 Task: Sort the list "backlog" "by votes" "descending.
Action: Mouse moved to (1272, 328)
Screenshot: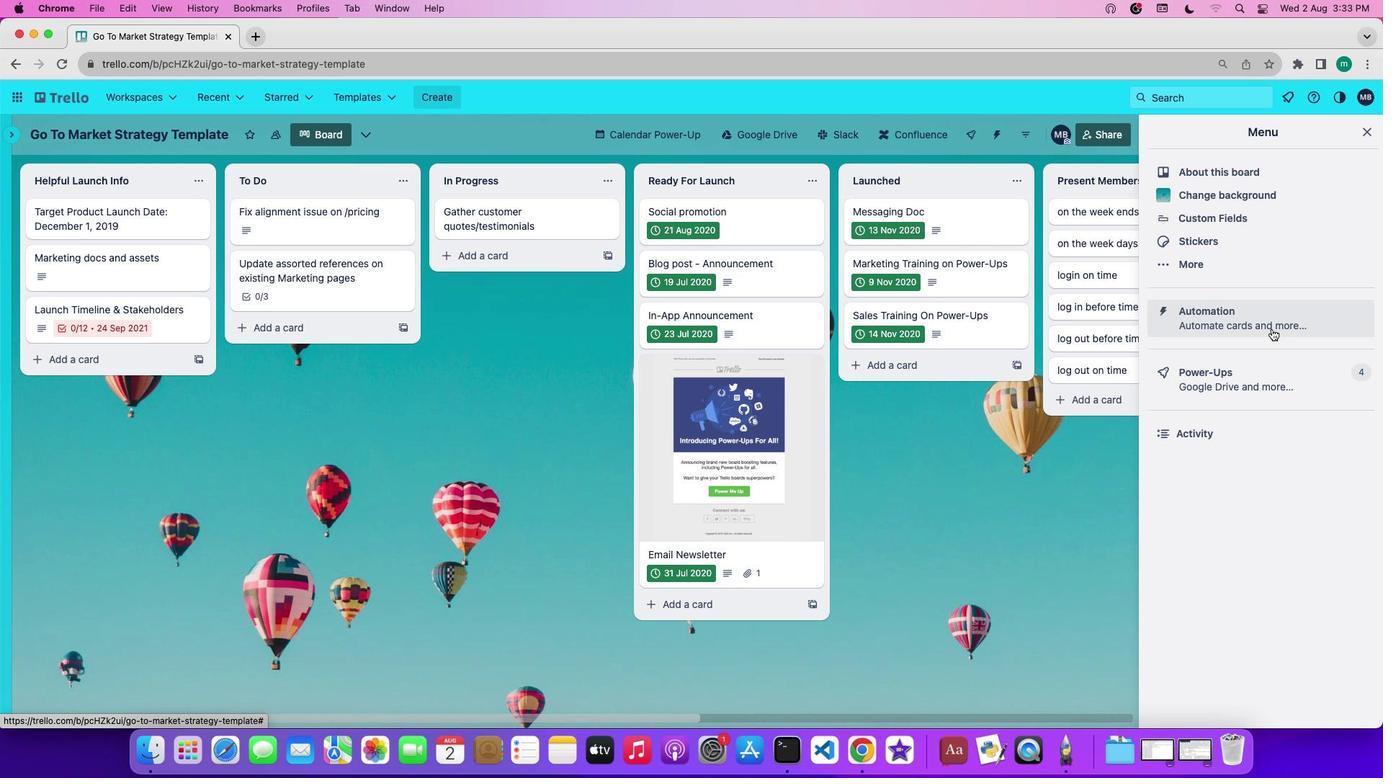 
Action: Mouse pressed left at (1272, 328)
Screenshot: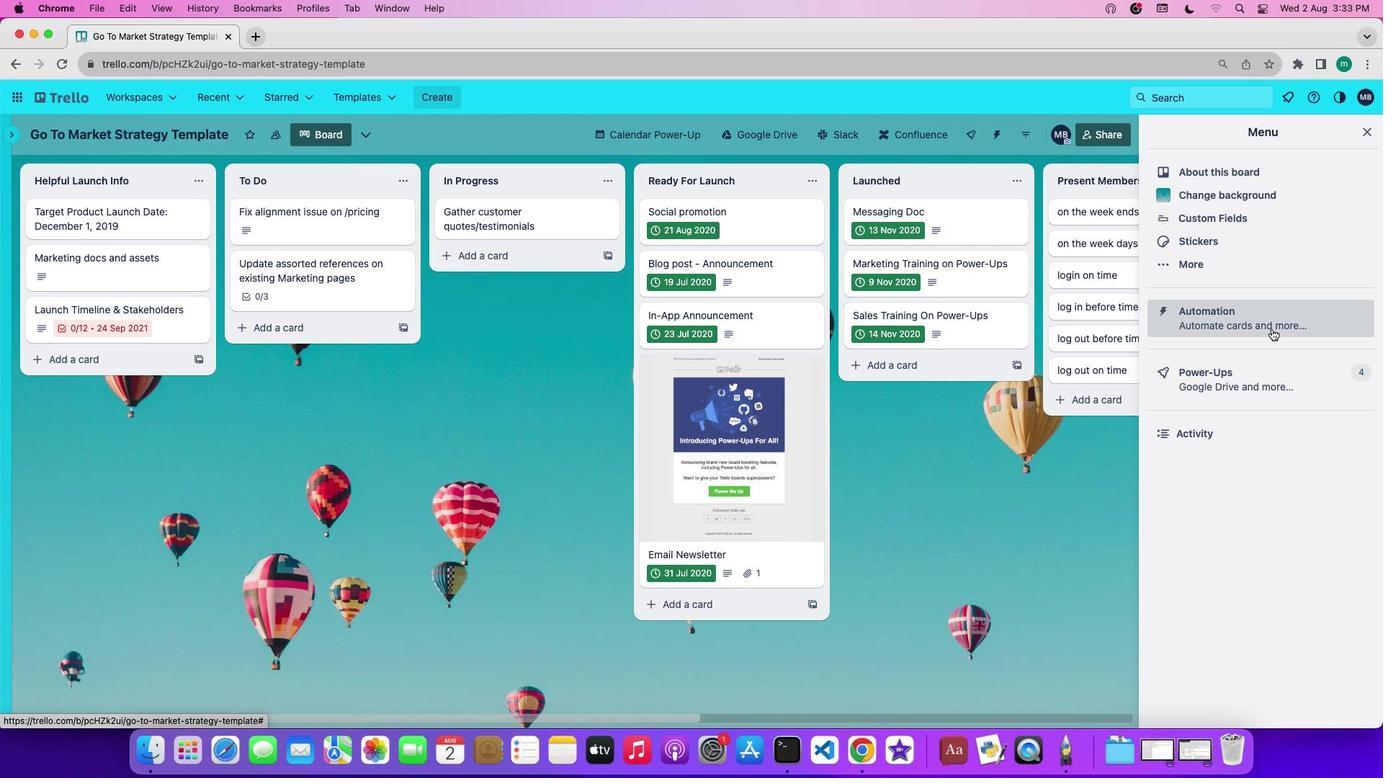 
Action: Mouse moved to (82, 374)
Screenshot: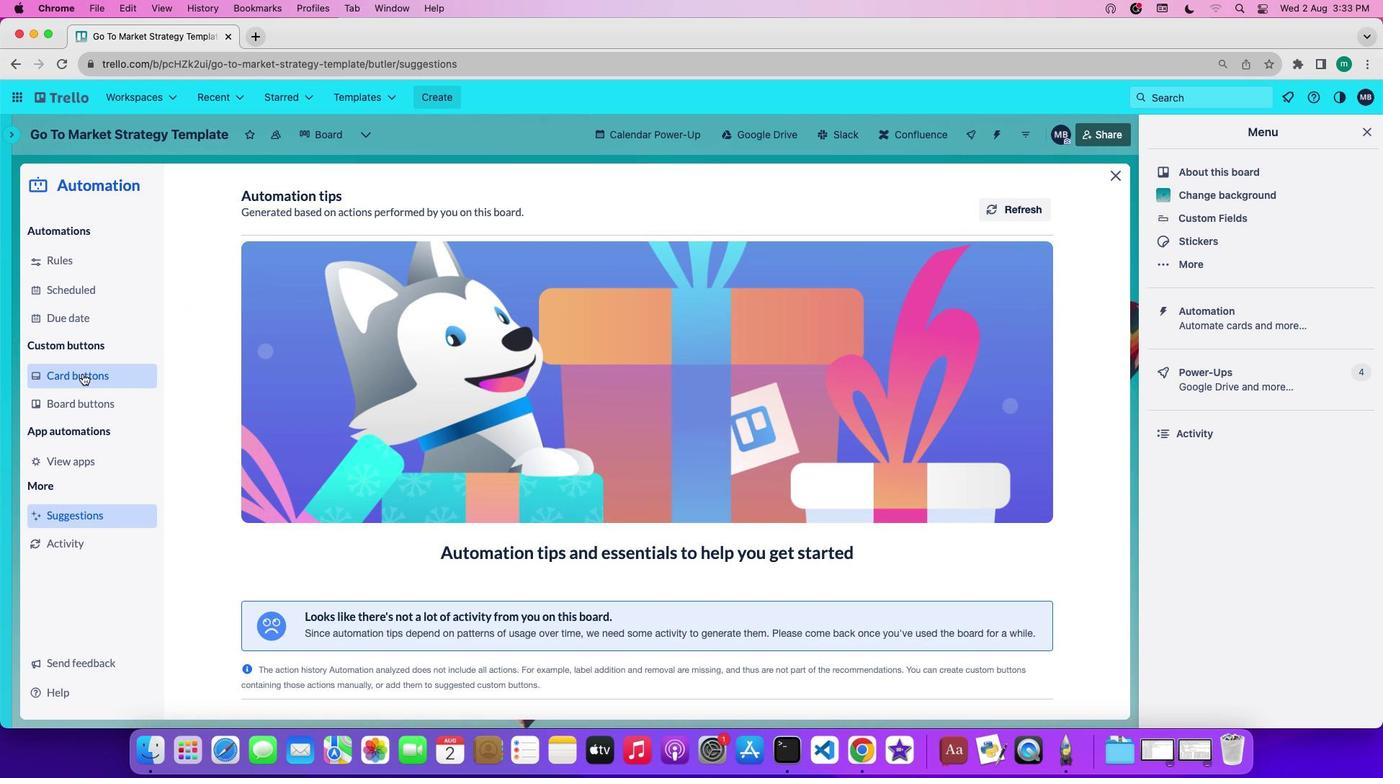 
Action: Mouse pressed left at (82, 374)
Screenshot: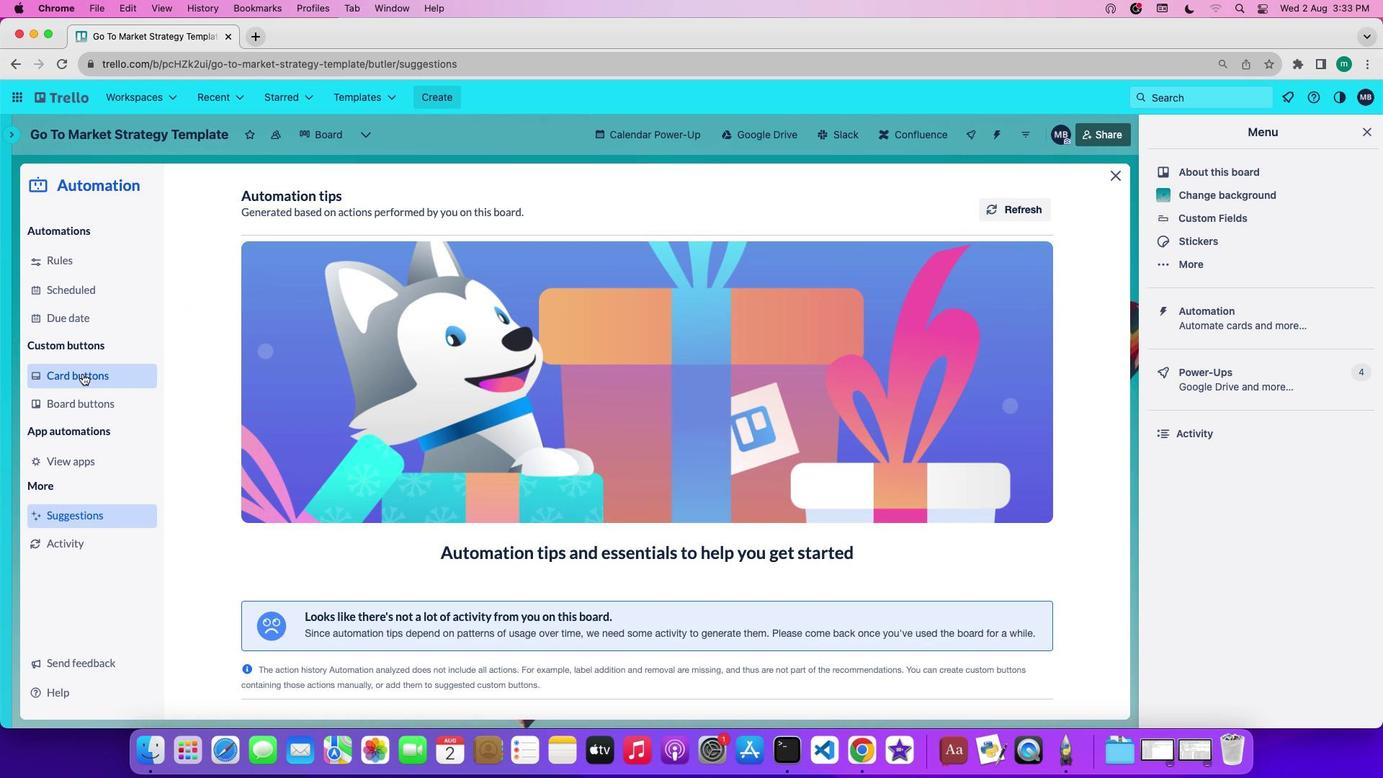 
Action: Mouse moved to (329, 507)
Screenshot: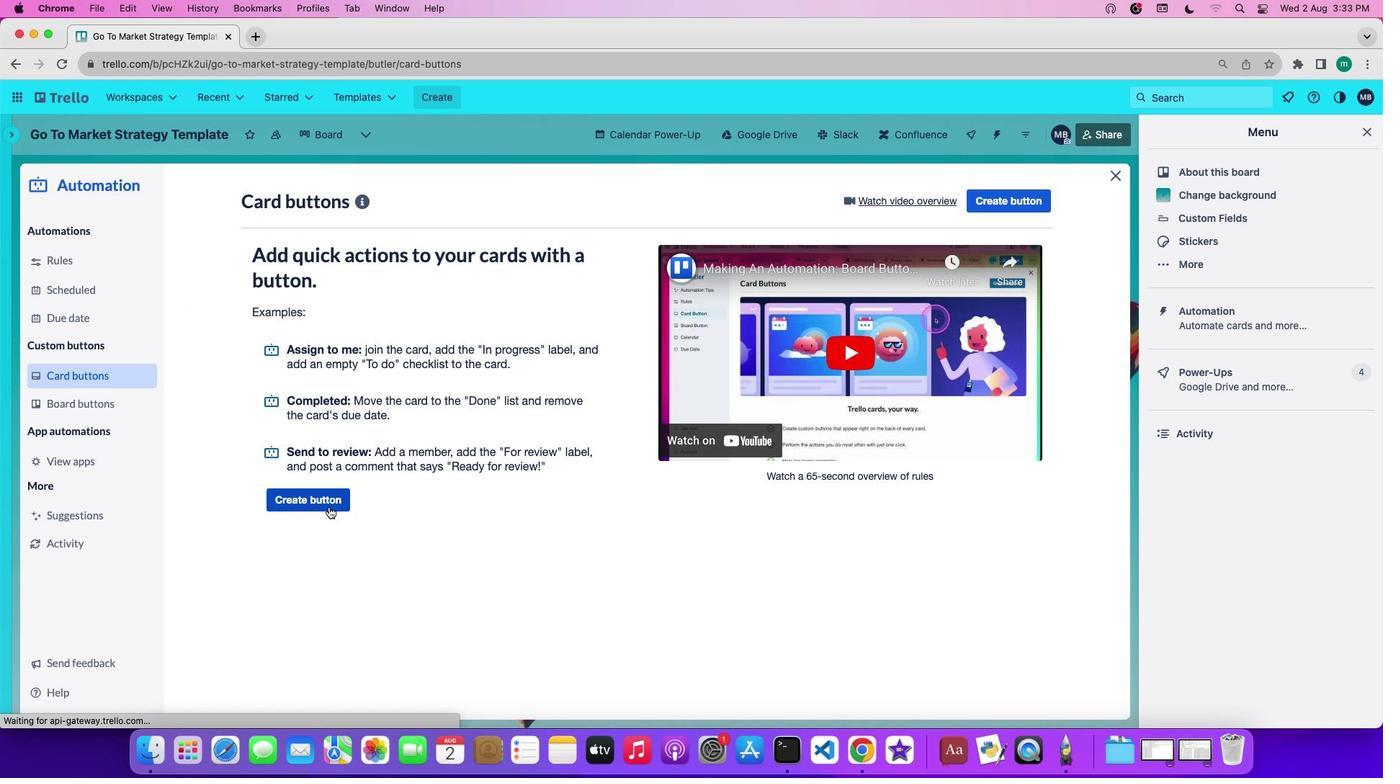 
Action: Mouse pressed left at (329, 507)
Screenshot: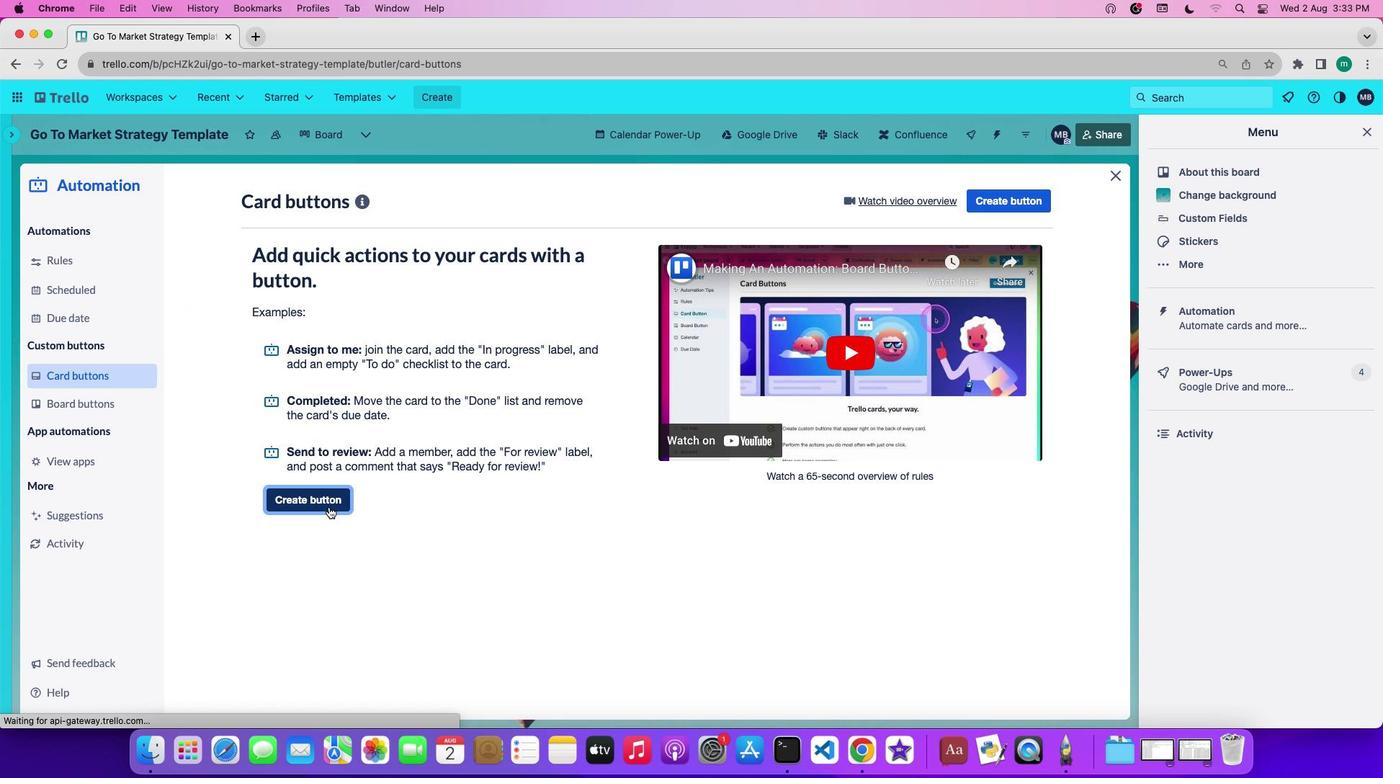 
Action: Mouse moved to (691, 395)
Screenshot: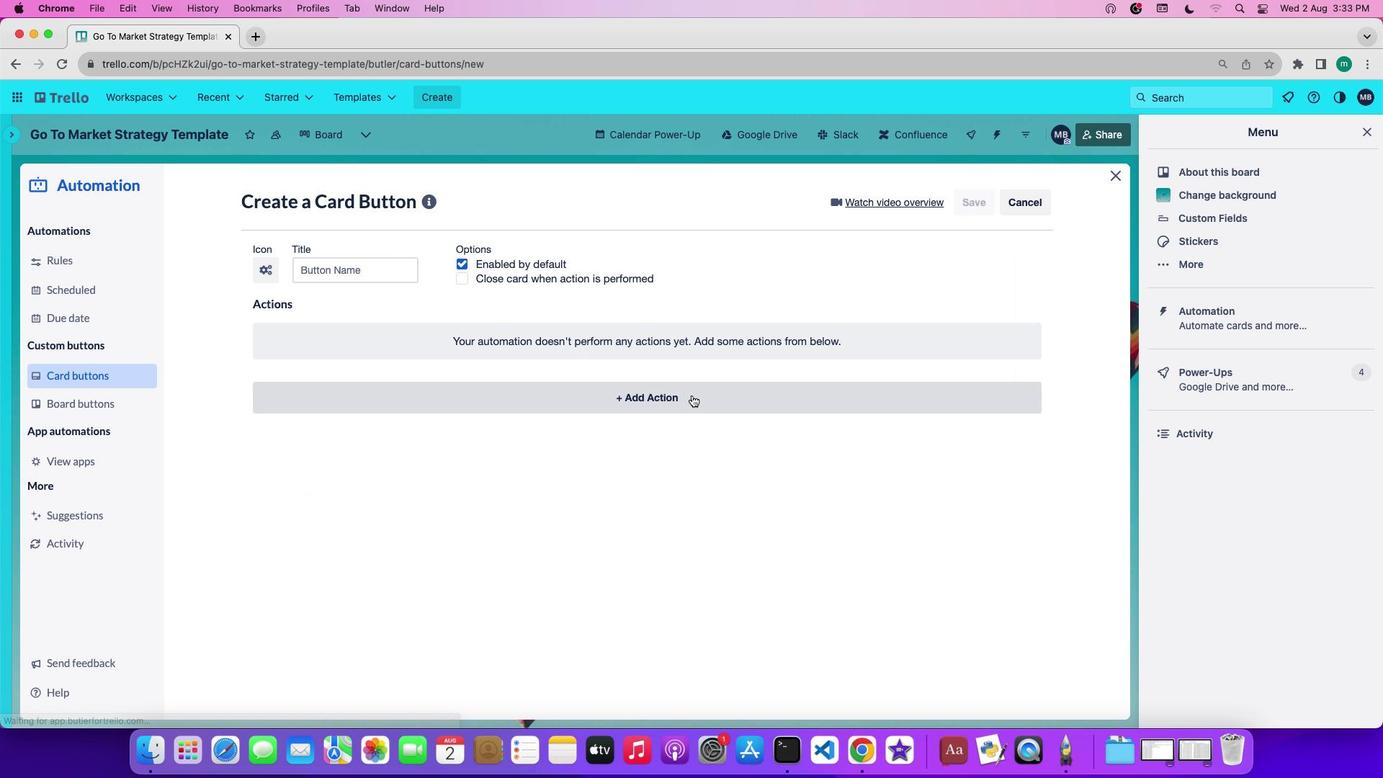 
Action: Mouse pressed left at (691, 395)
Screenshot: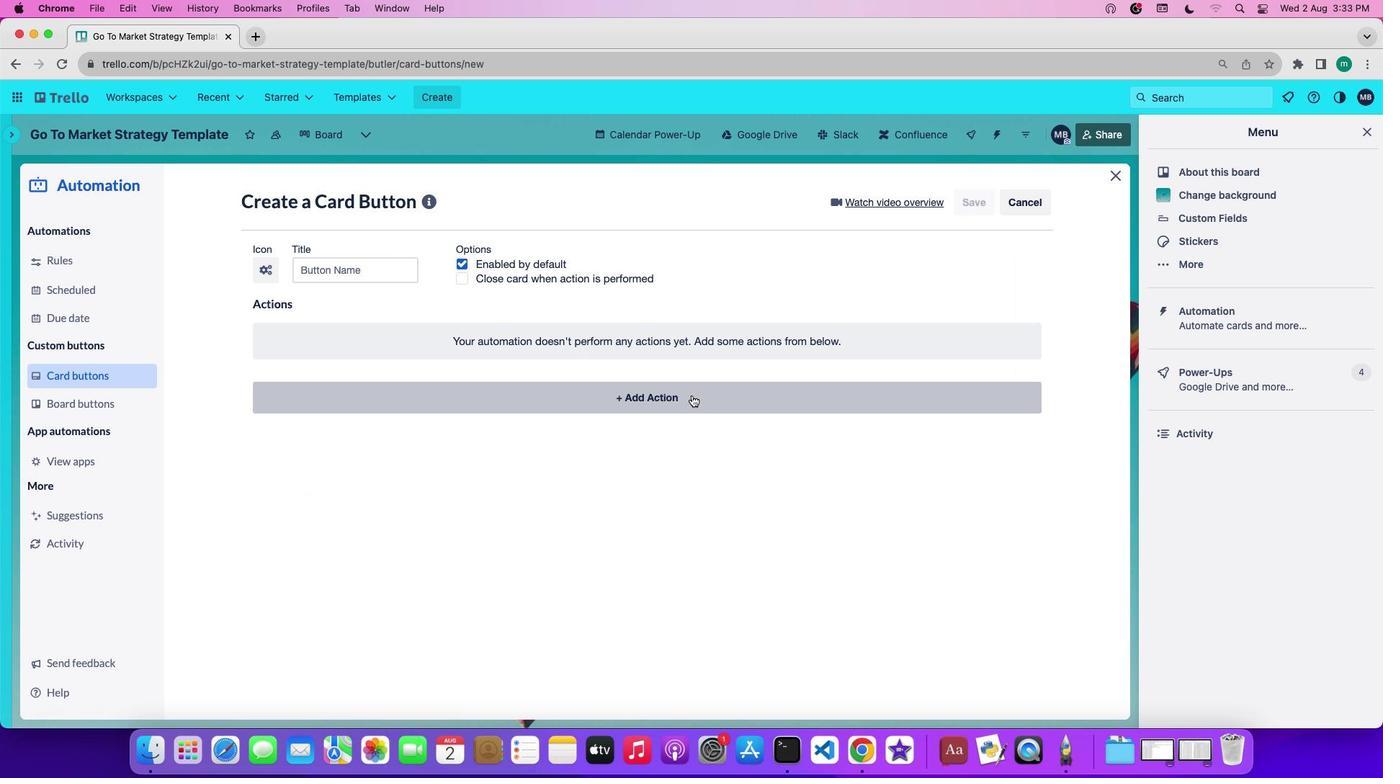 
Action: Mouse moved to (659, 453)
Screenshot: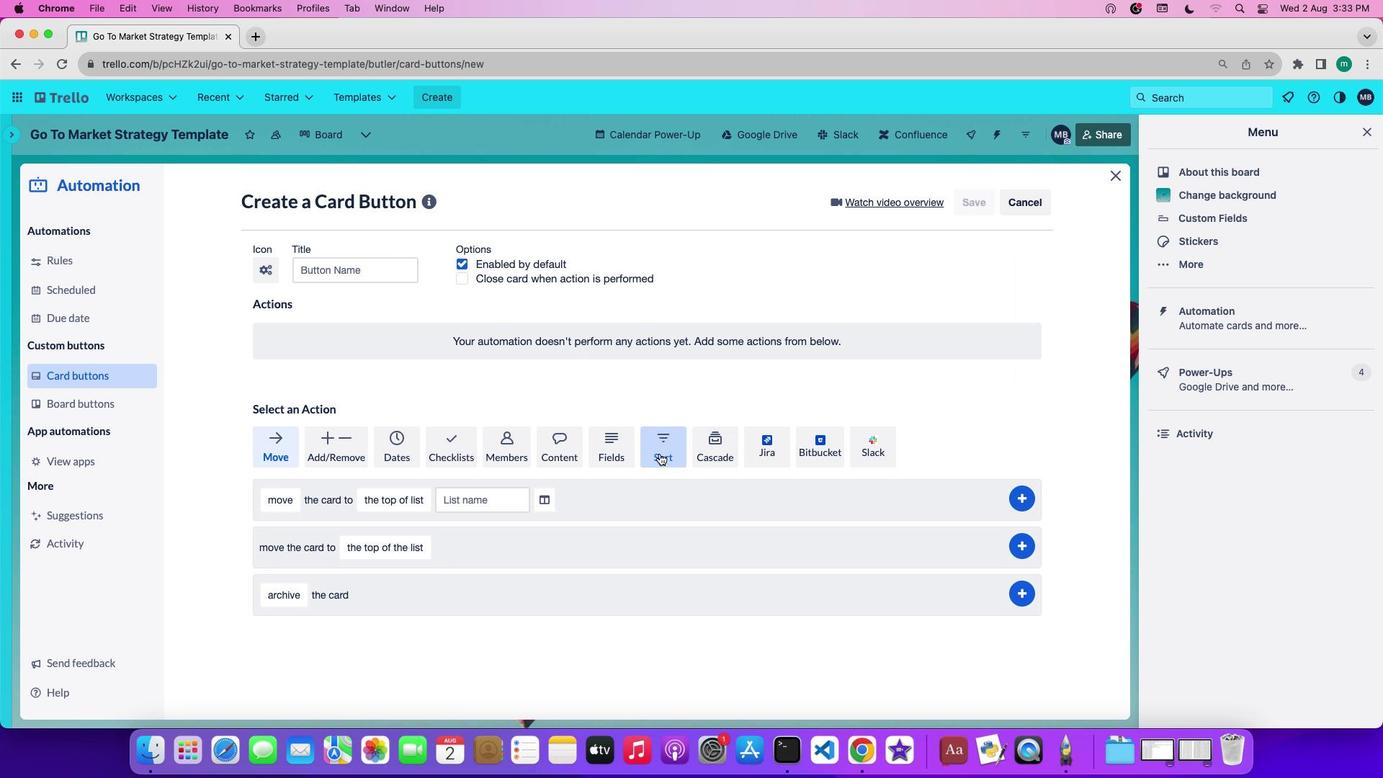 
Action: Mouse pressed left at (659, 453)
Screenshot: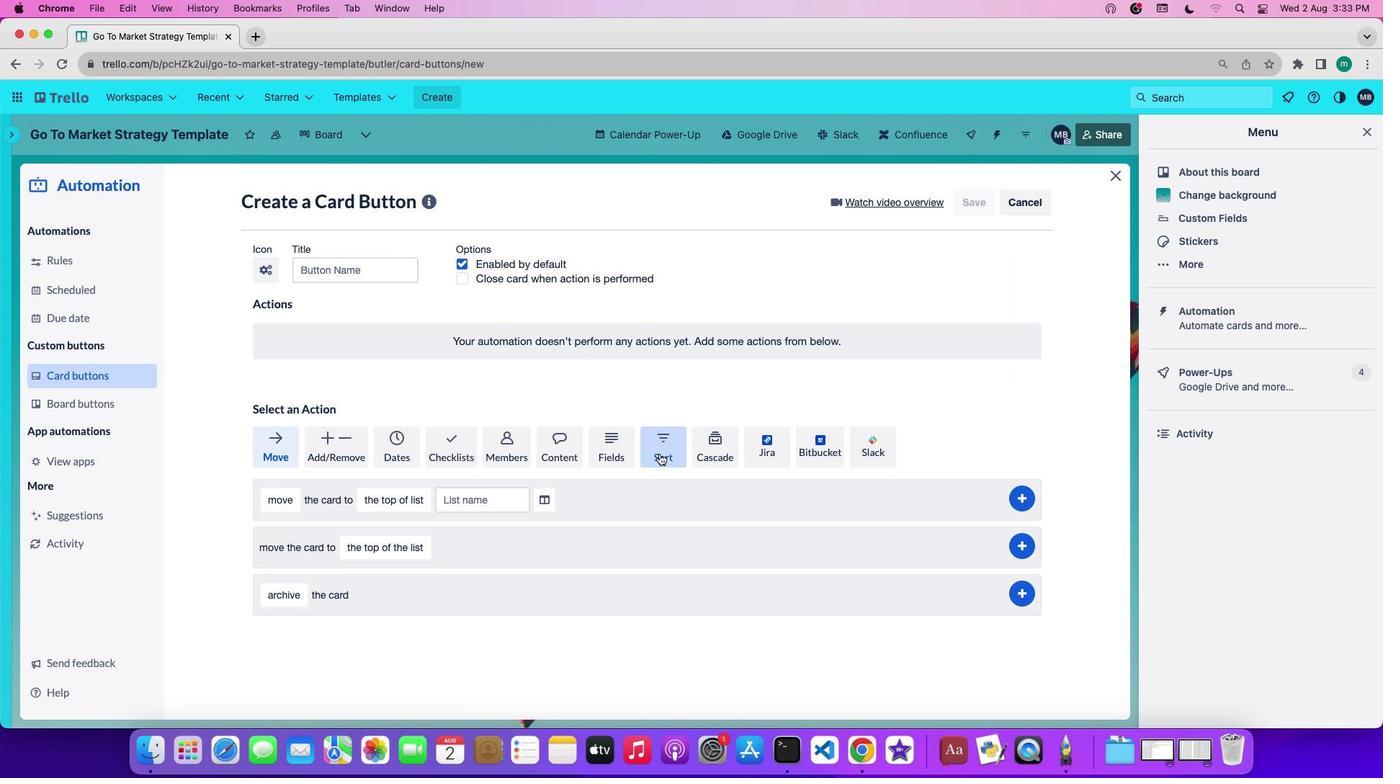 
Action: Mouse moved to (331, 500)
Screenshot: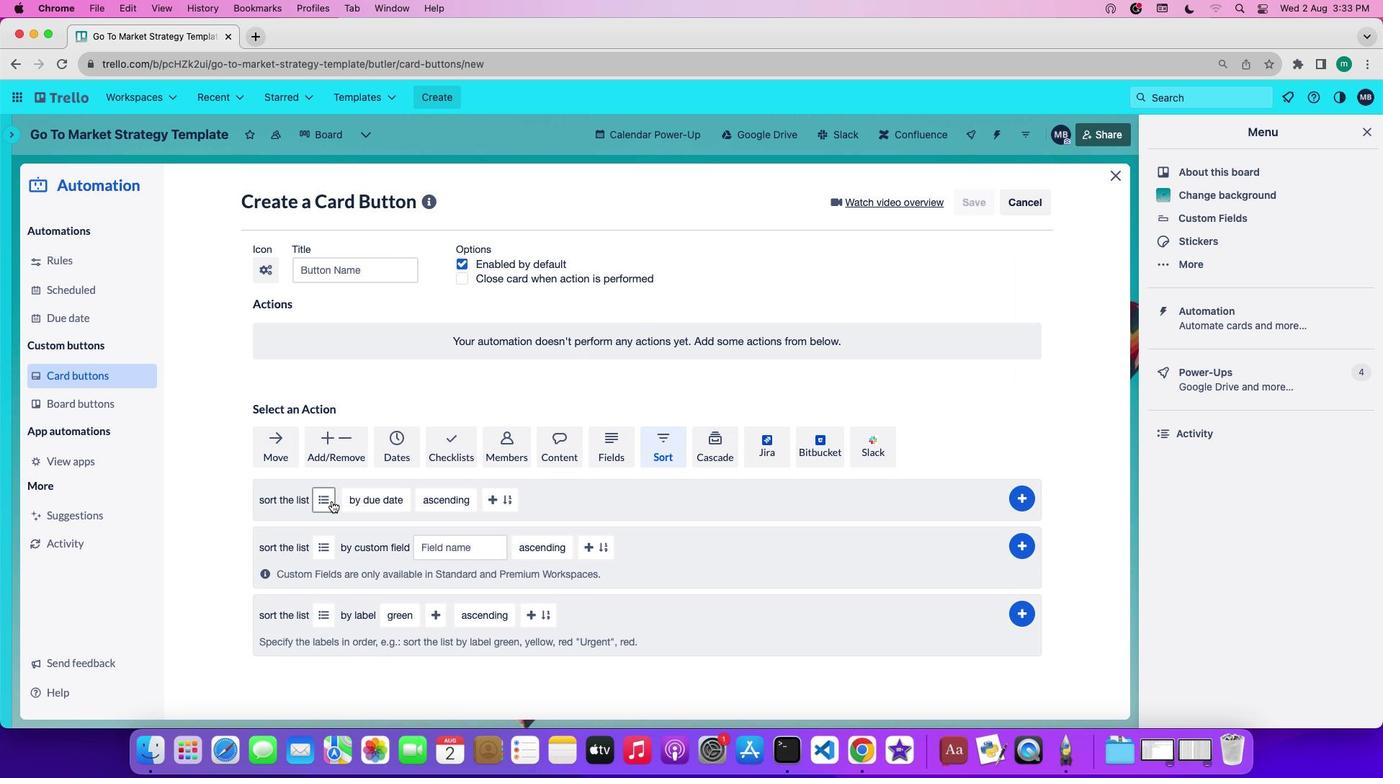 
Action: Mouse pressed left at (331, 500)
Screenshot: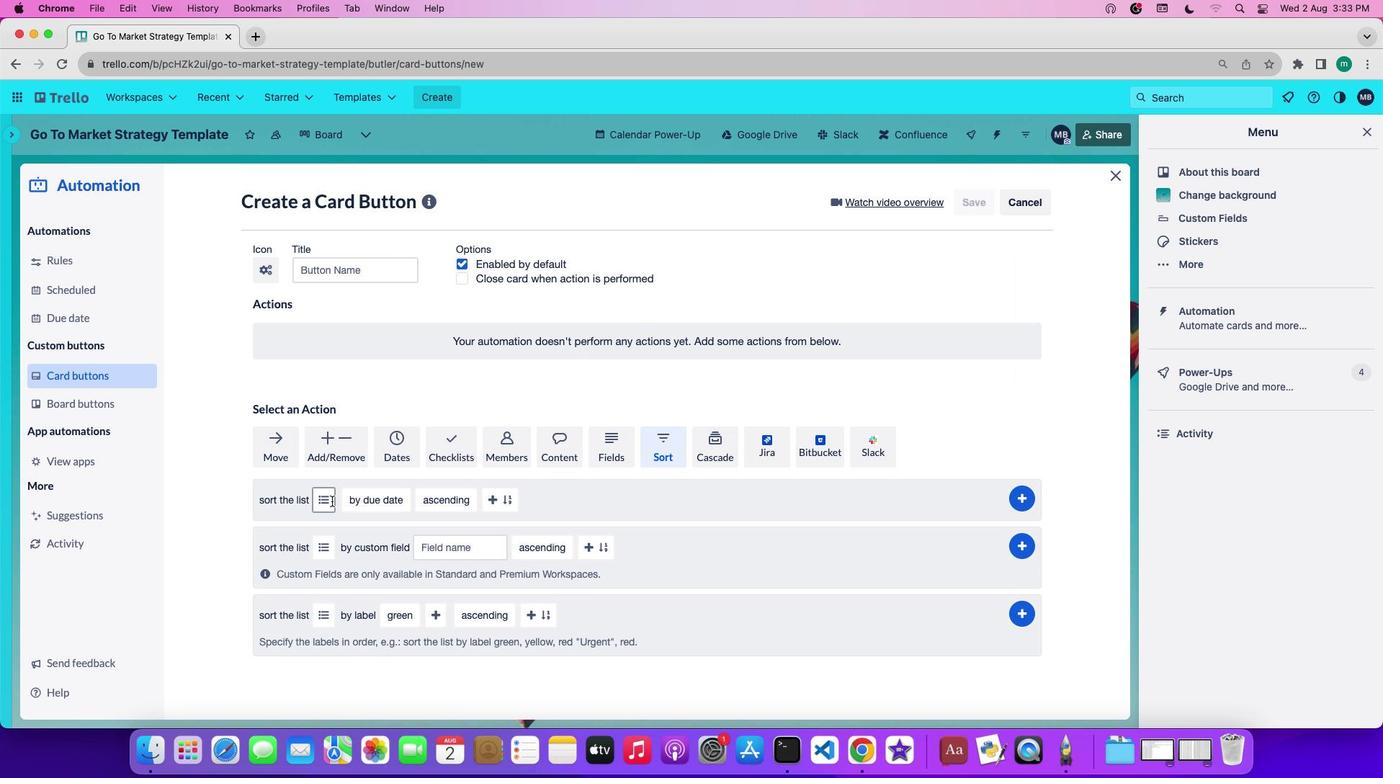 
Action: Mouse moved to (343, 498)
Screenshot: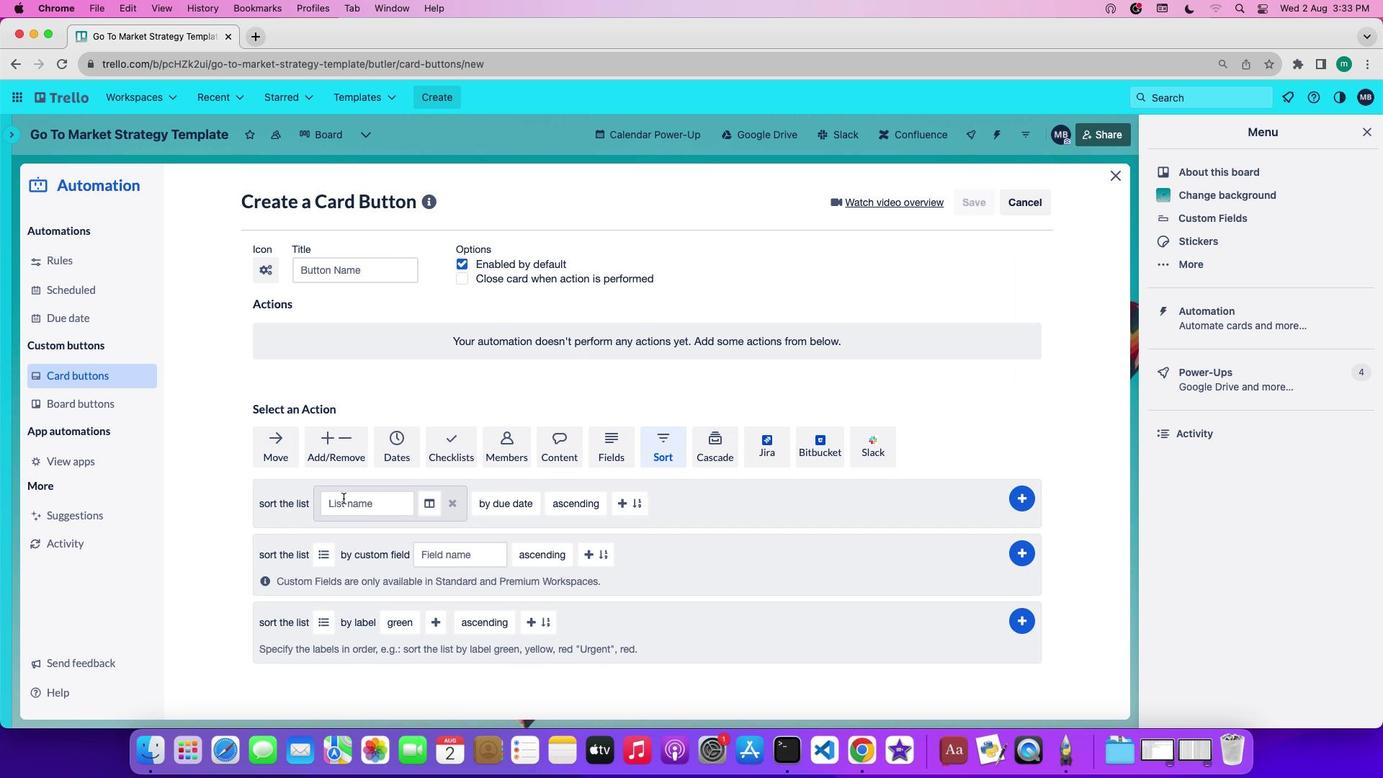 
Action: Mouse pressed left at (343, 498)
Screenshot: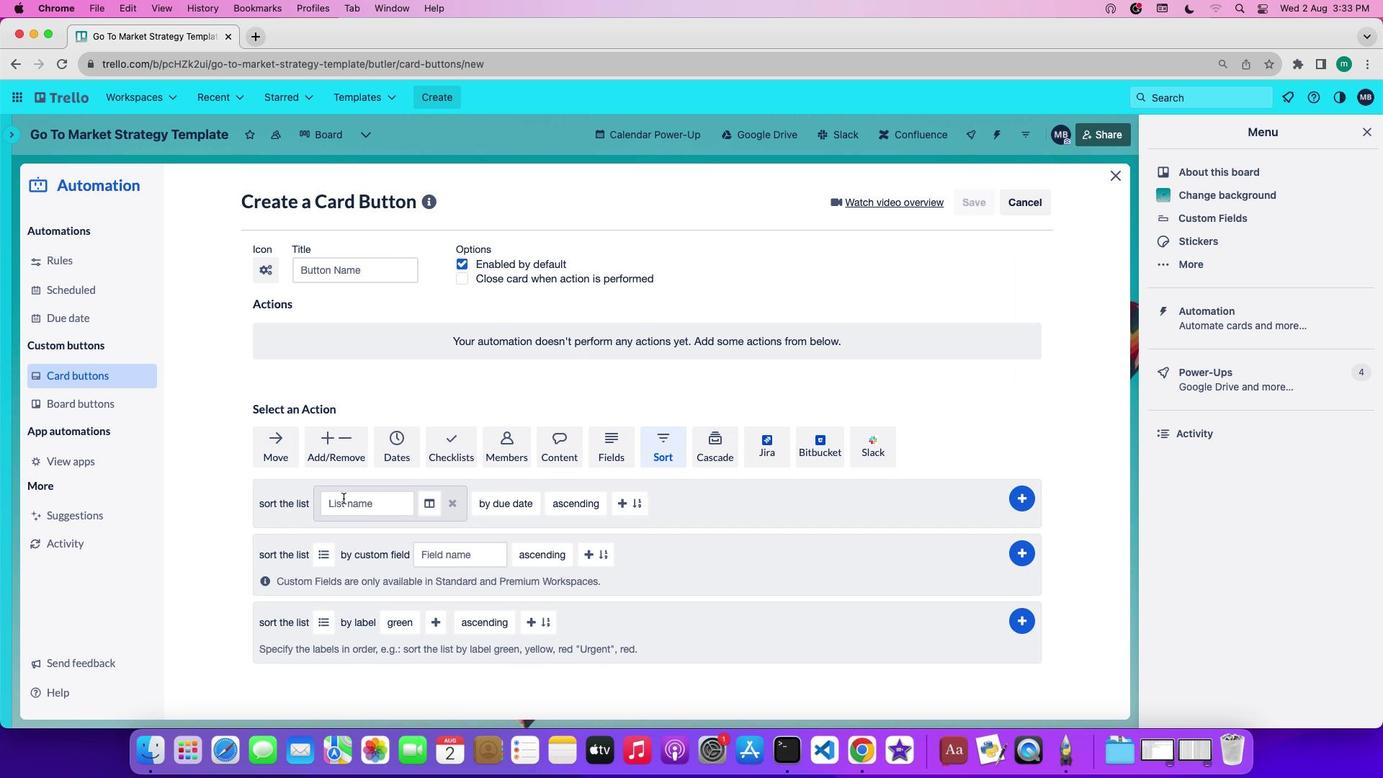 
Action: Mouse moved to (343, 498)
Screenshot: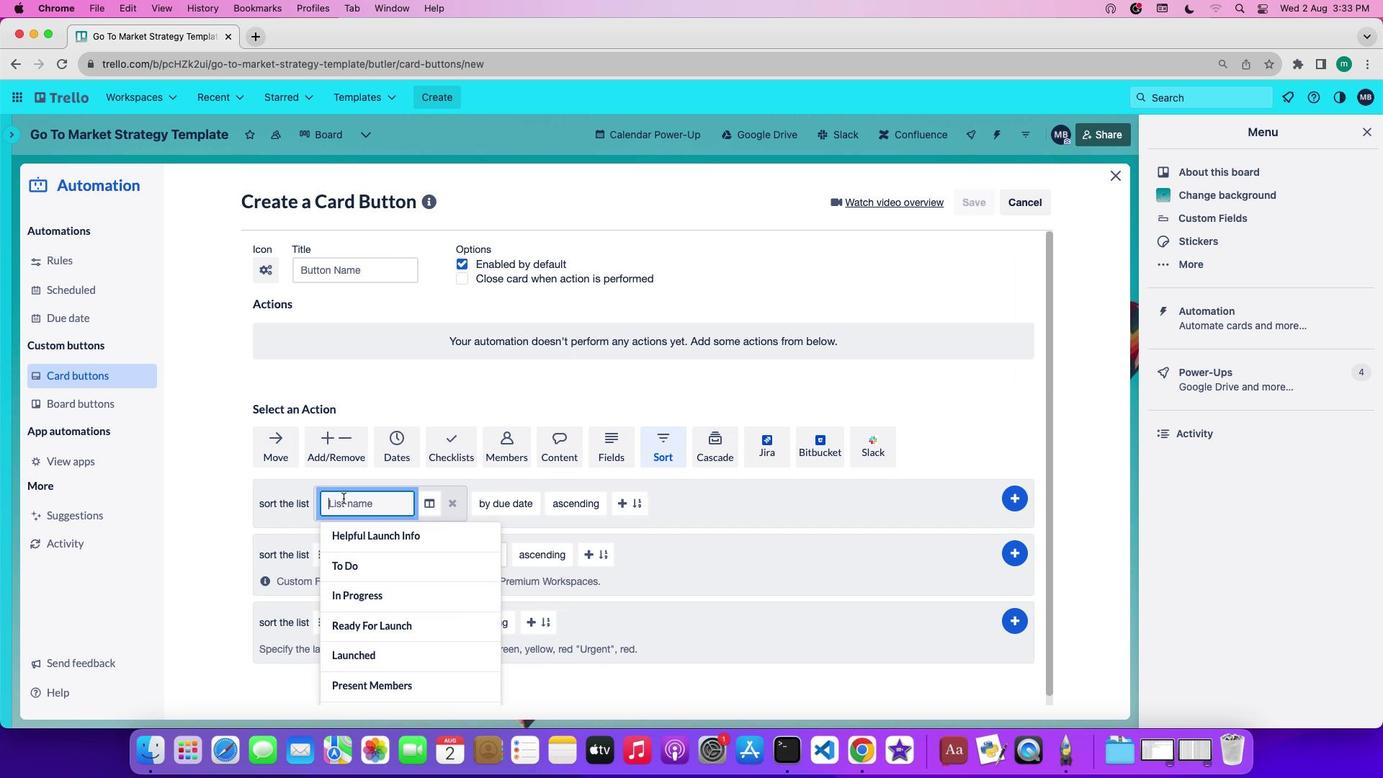 
Action: Key pressed 'b''a''c''k''l''o''g'
Screenshot: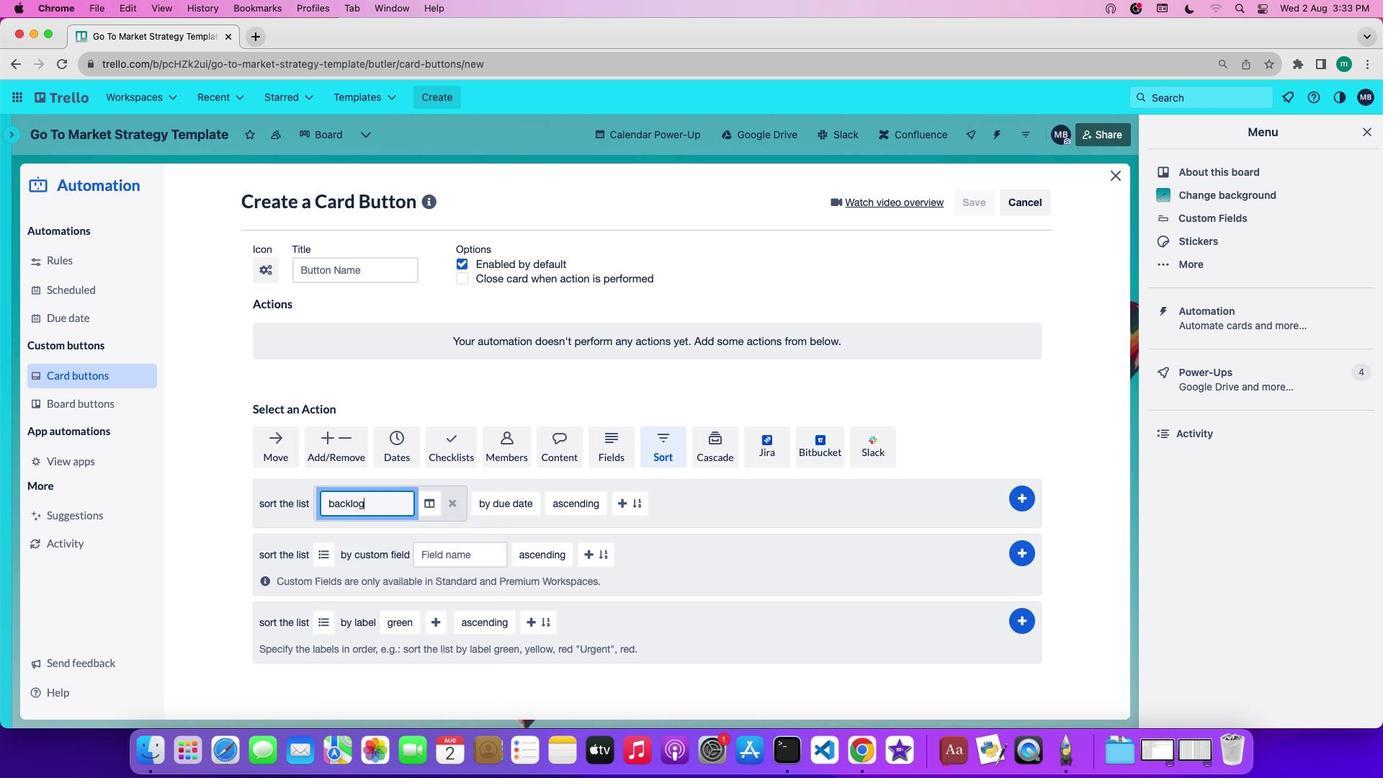 
Action: Mouse moved to (516, 496)
Screenshot: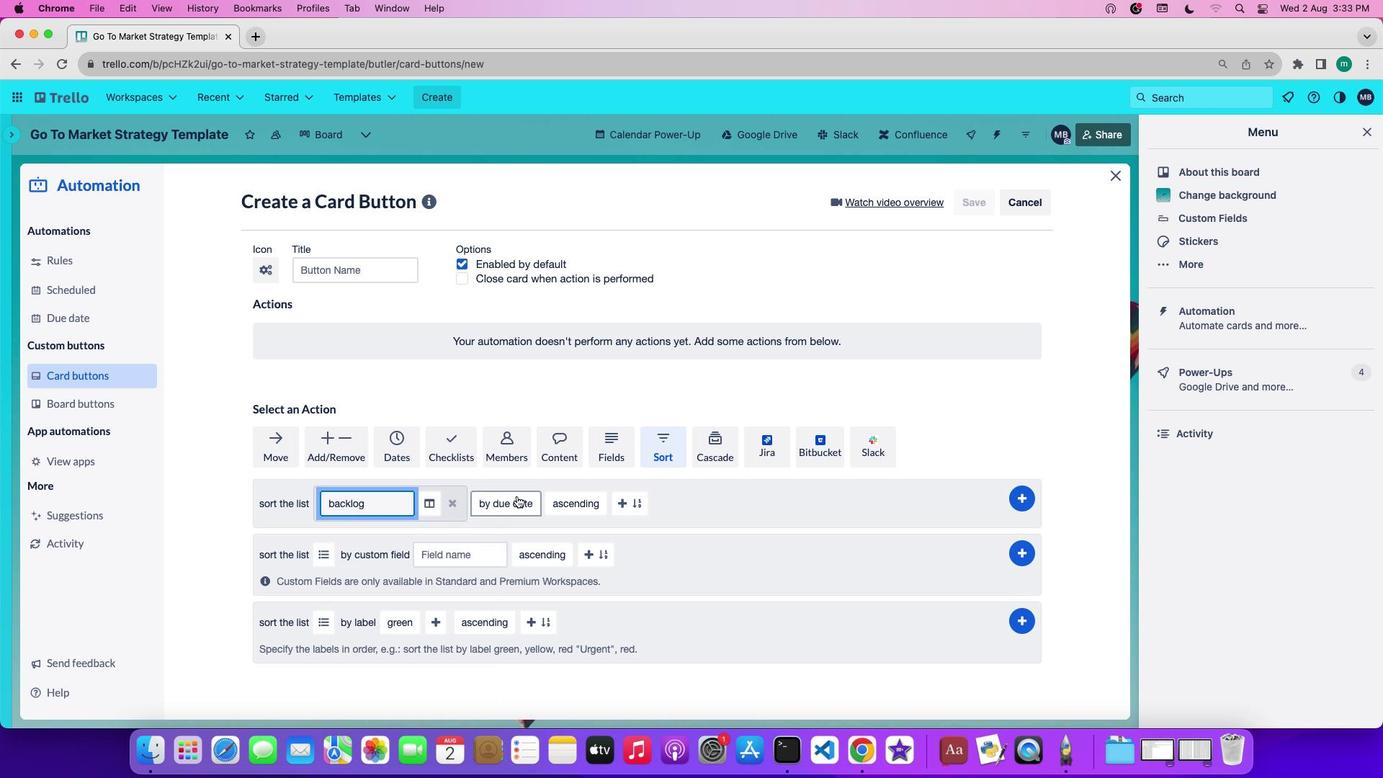 
Action: Mouse pressed left at (516, 496)
Screenshot: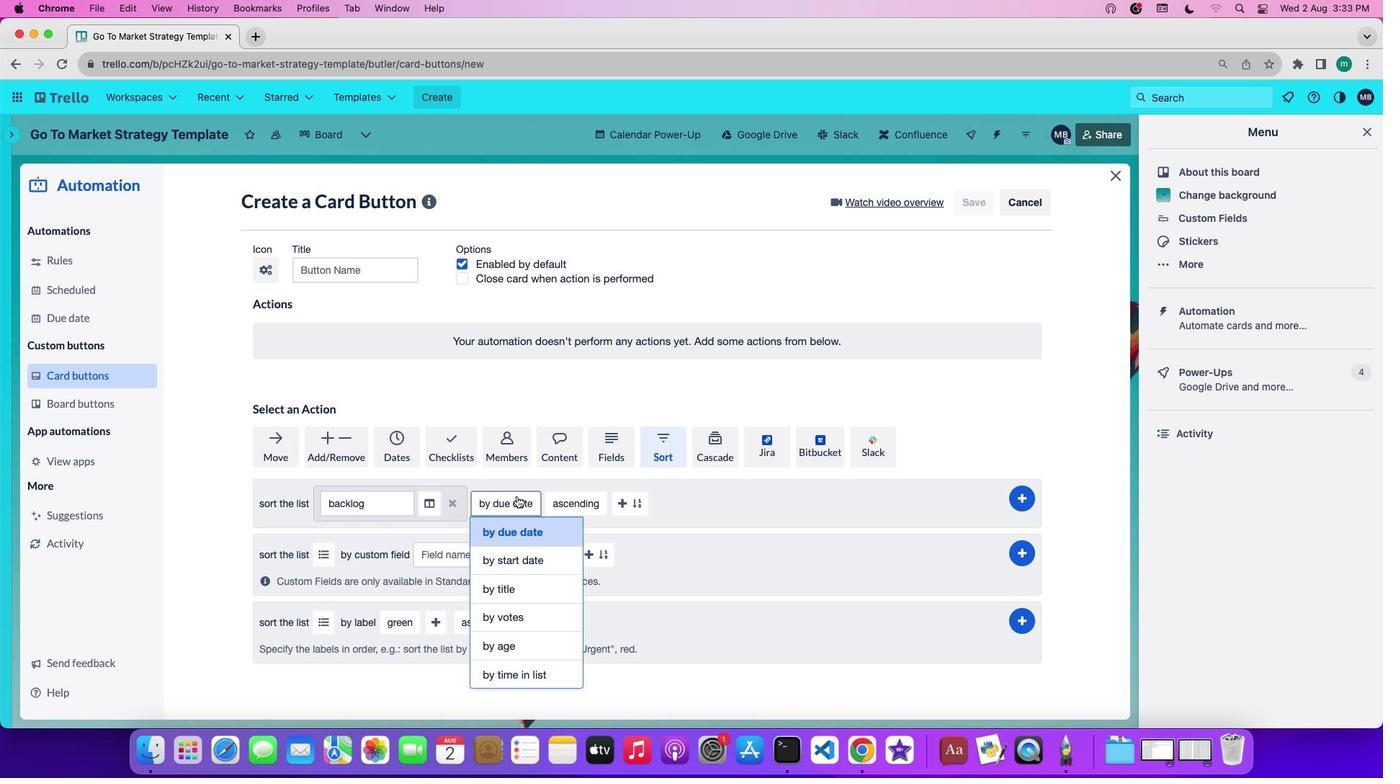 
Action: Mouse moved to (525, 617)
Screenshot: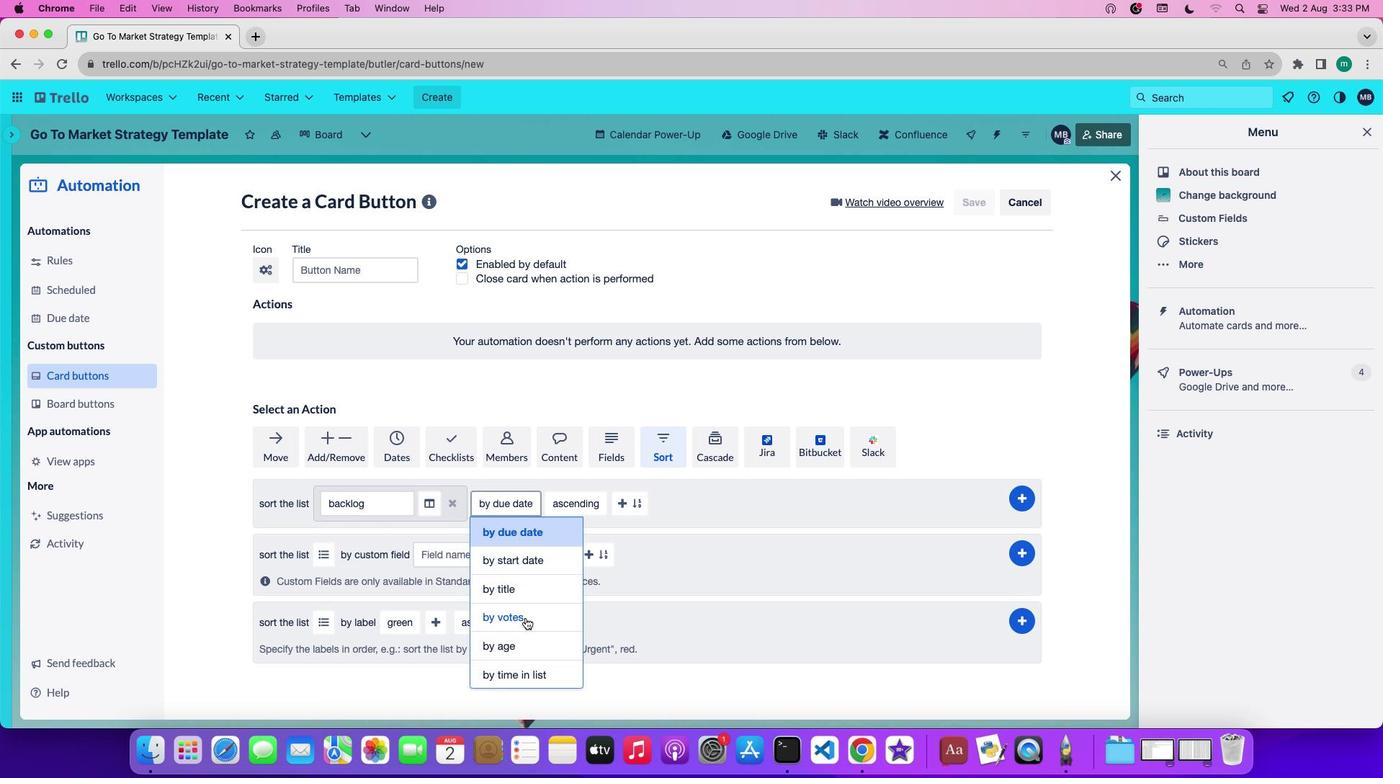 
Action: Mouse pressed left at (525, 617)
Screenshot: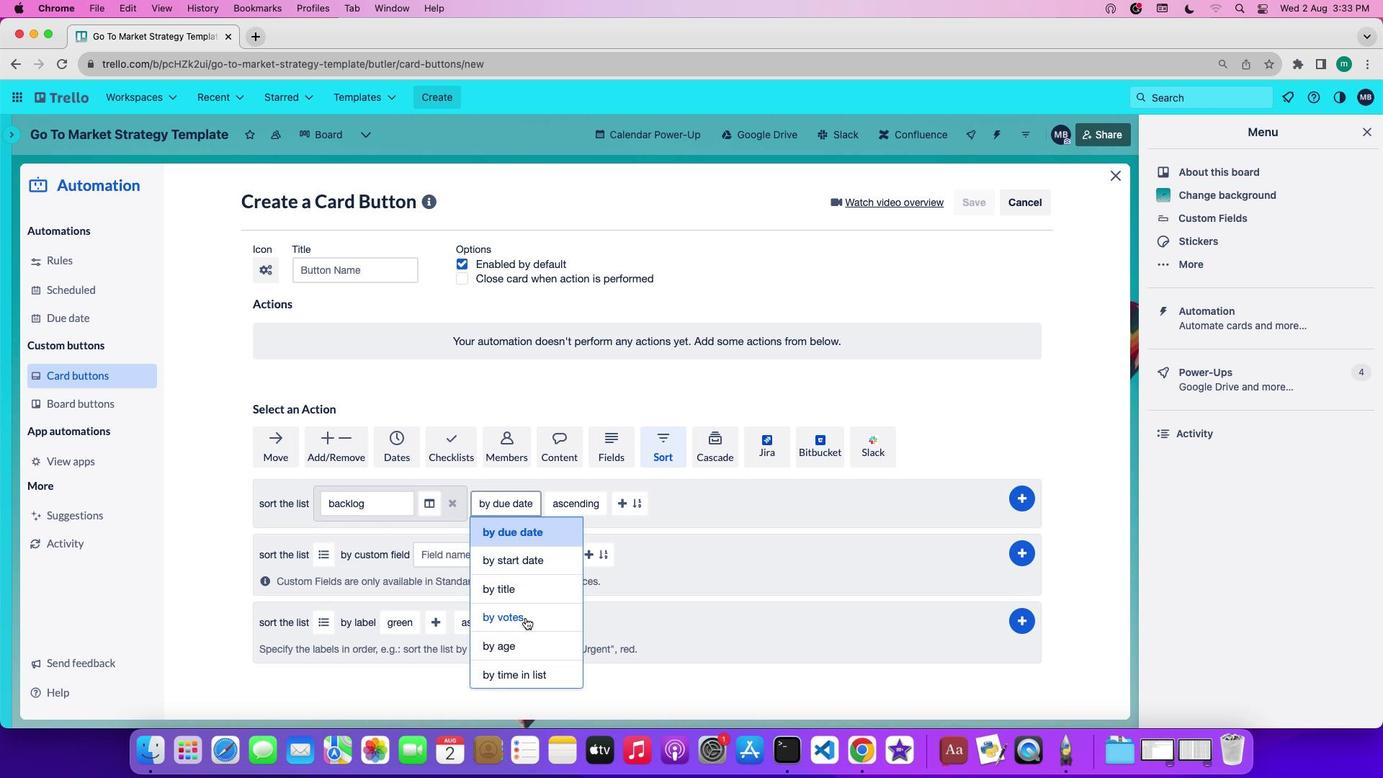 
Action: Mouse moved to (573, 510)
Screenshot: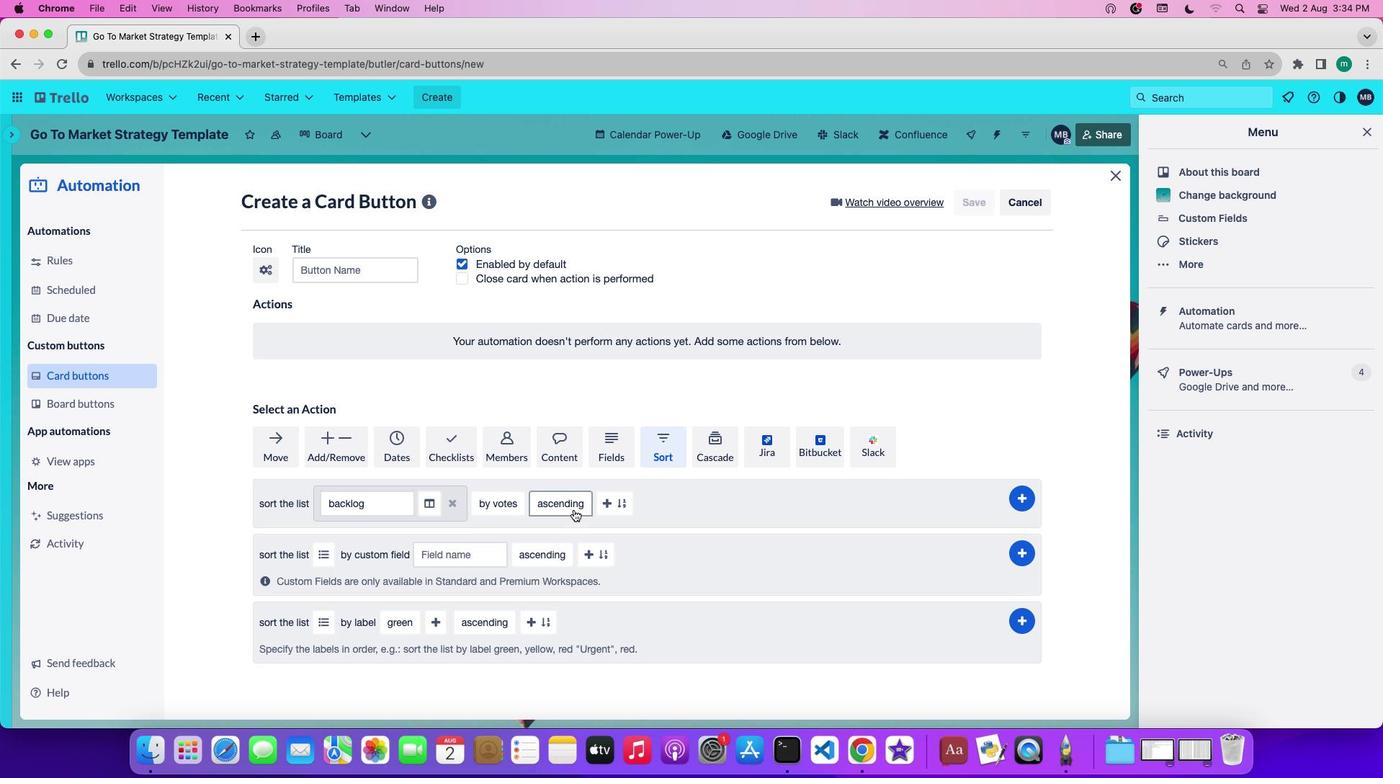 
Action: Mouse pressed left at (573, 510)
Screenshot: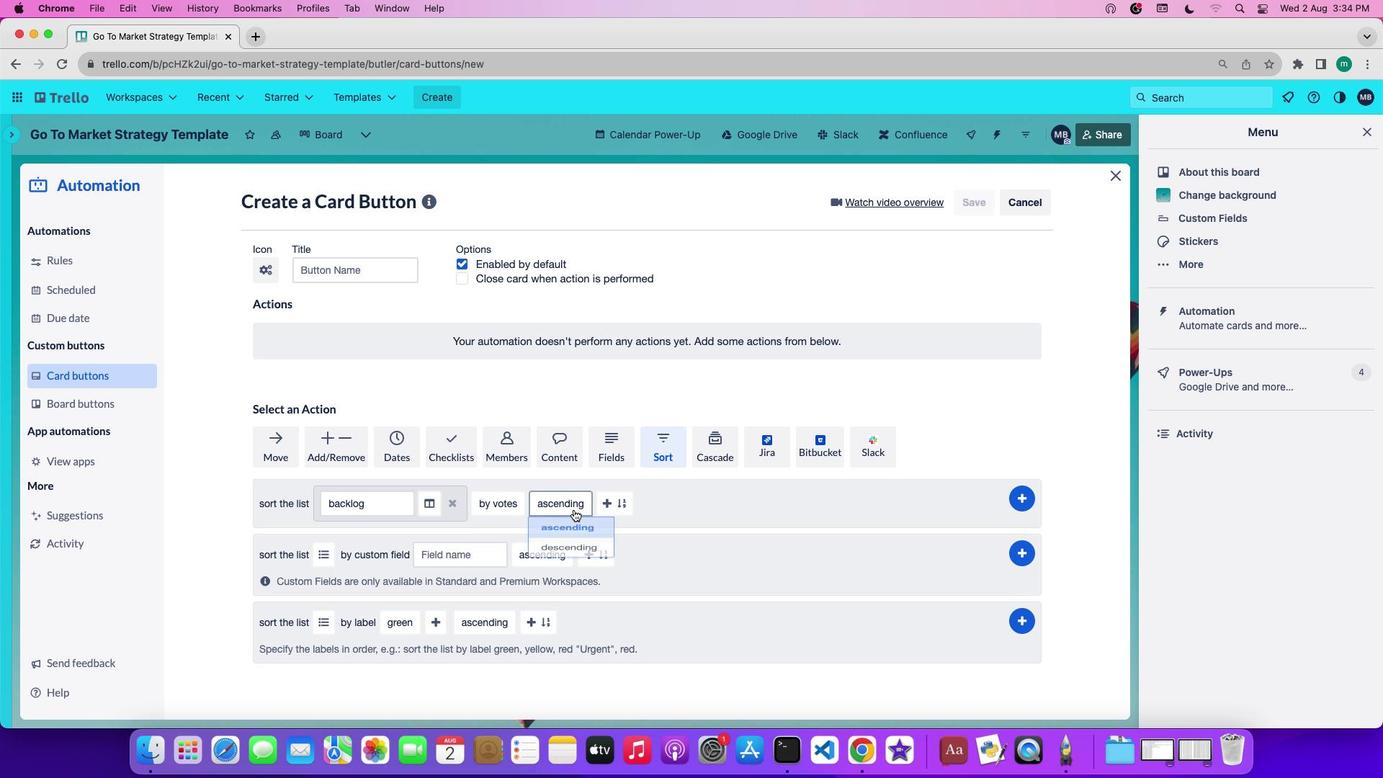 
Action: Mouse moved to (572, 559)
Screenshot: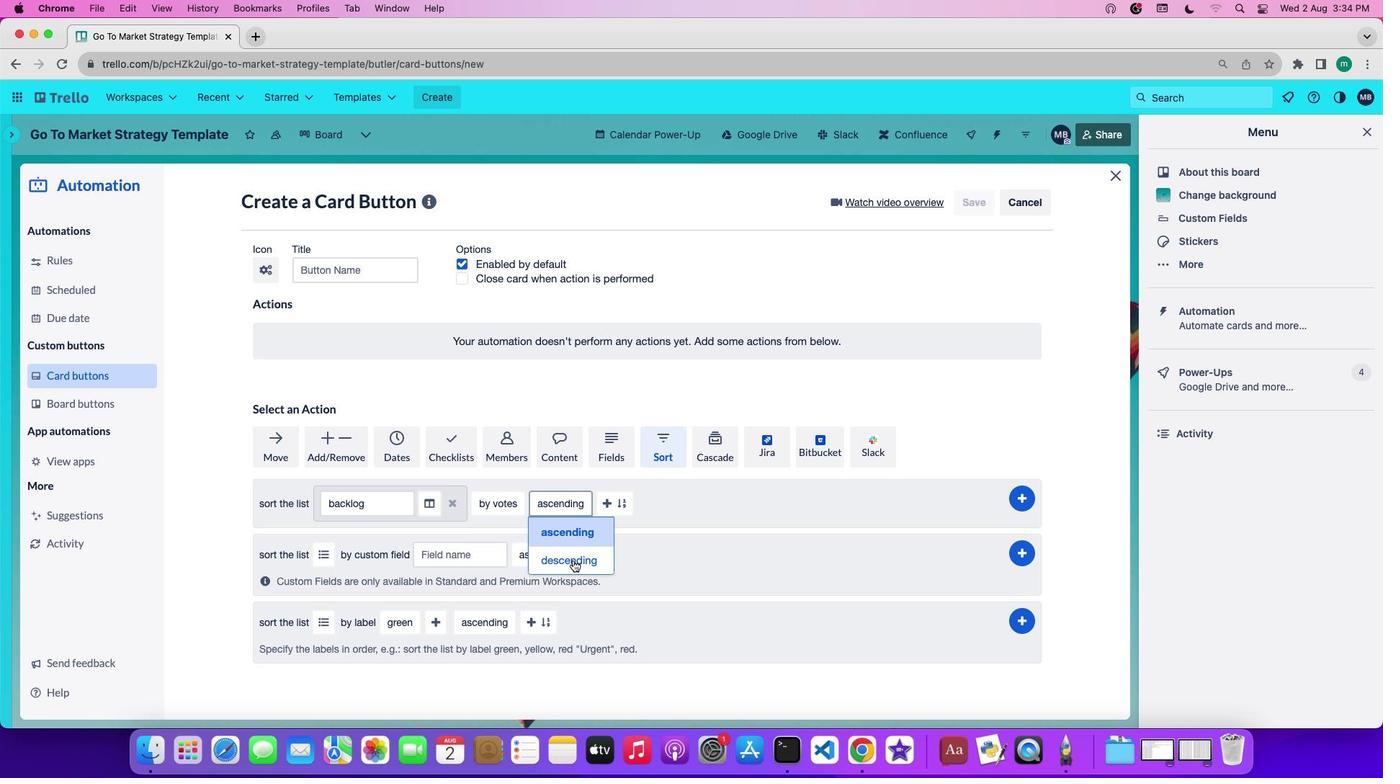 
Action: Mouse pressed left at (572, 559)
Screenshot: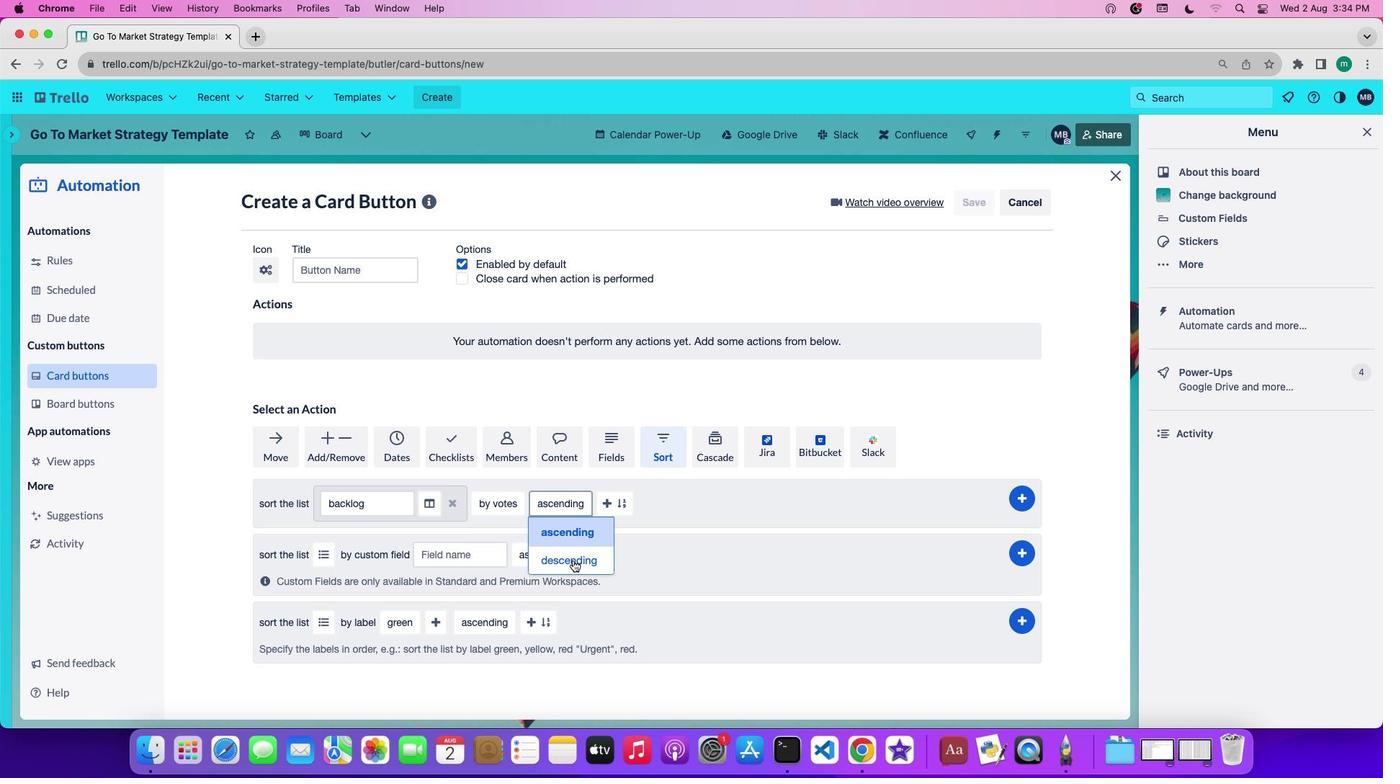 
Action: Mouse moved to (1022, 500)
Screenshot: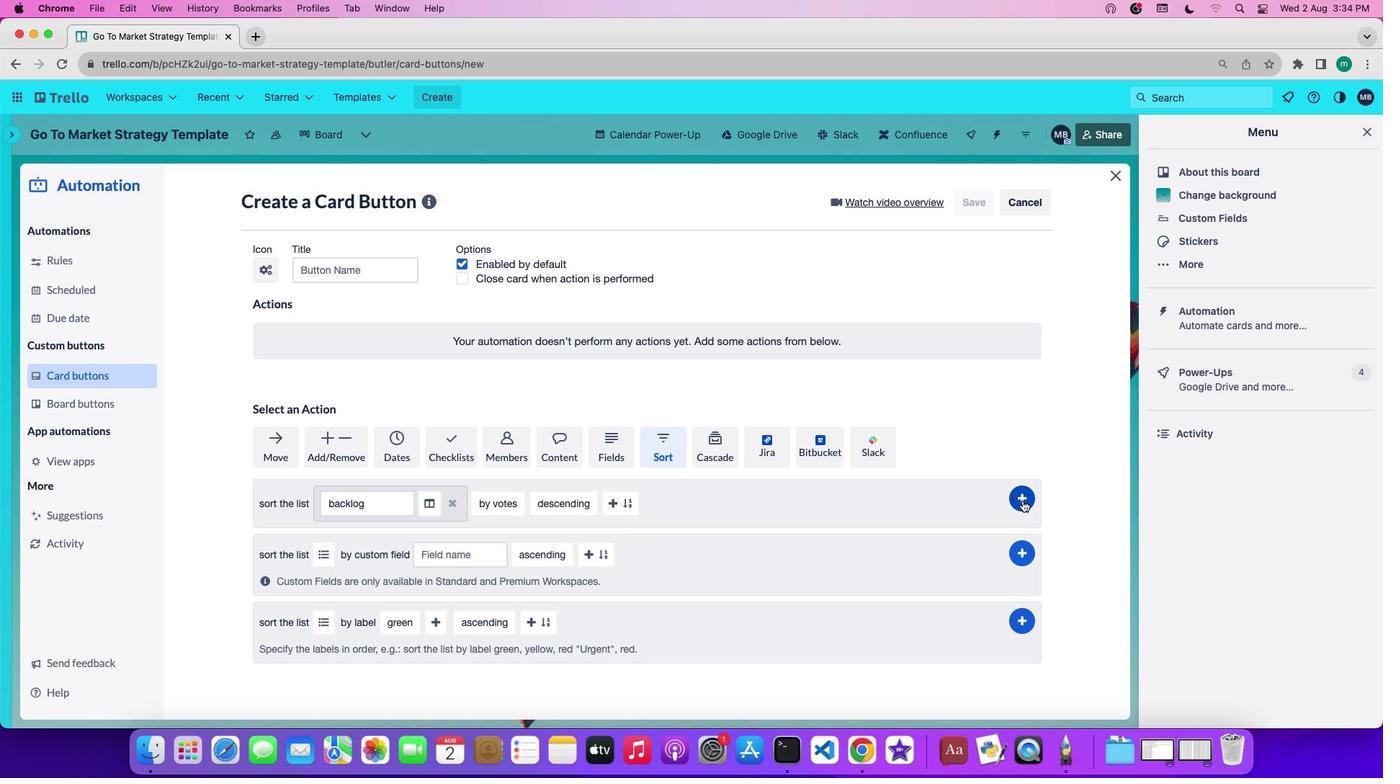 
Action: Mouse pressed left at (1022, 500)
Screenshot: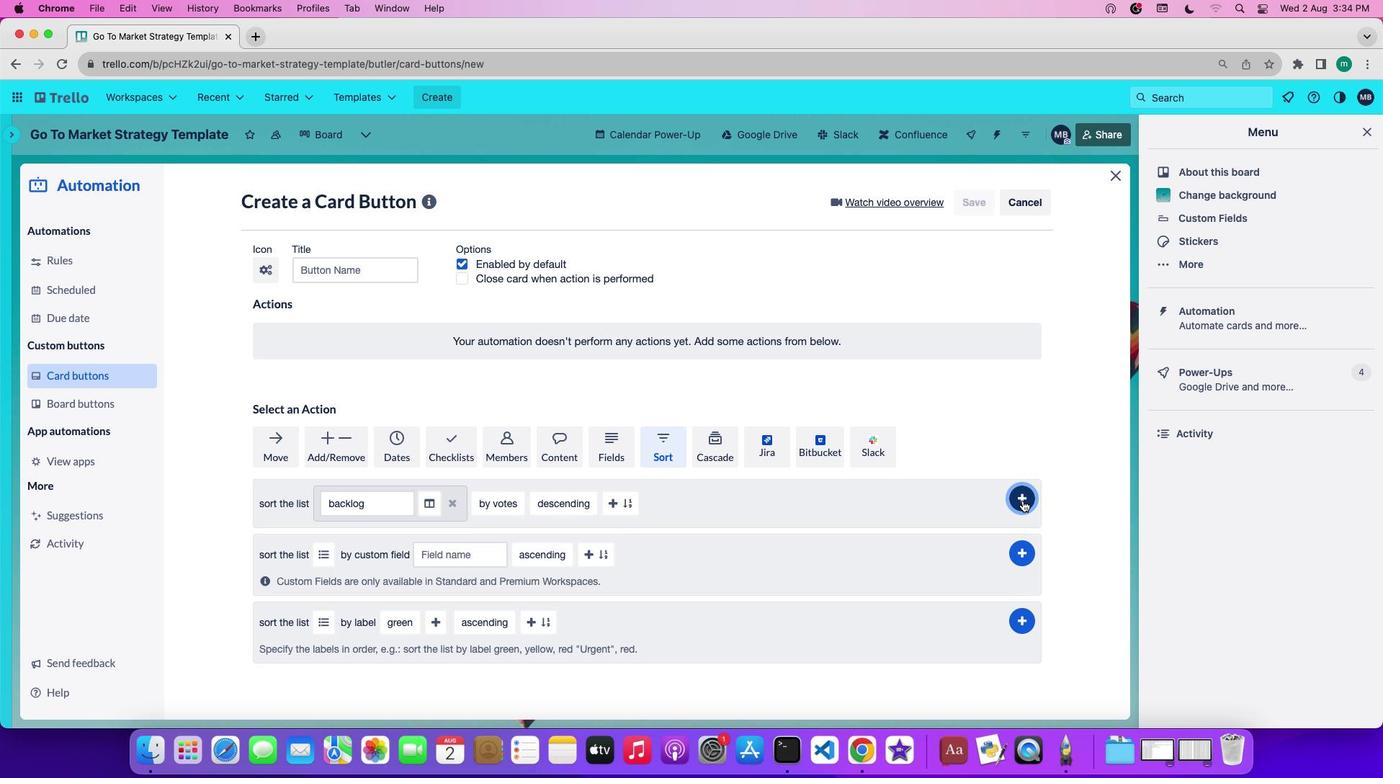 
Action: Mouse moved to (1024, 500)
Screenshot: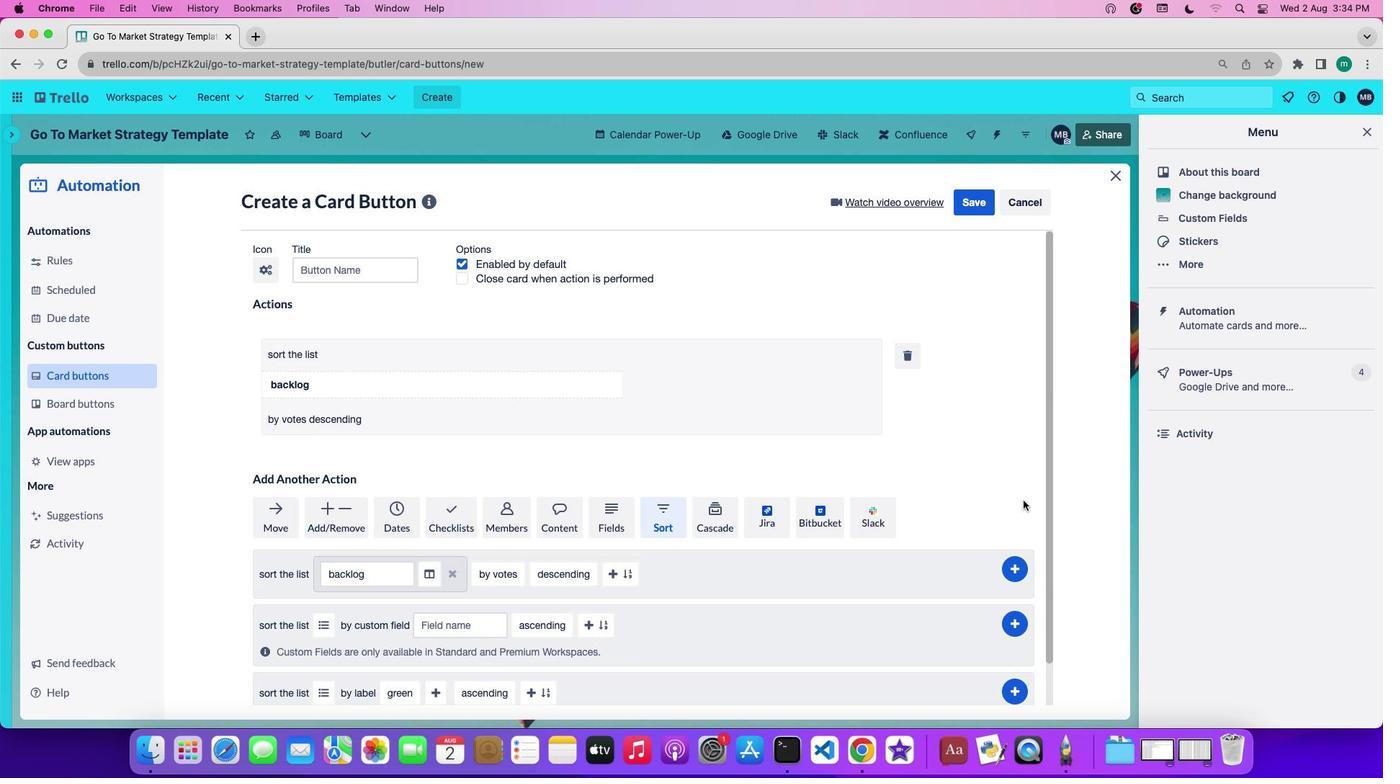 
